 Task: Discover art museums and galleries in Los Angeles, California, and San Diego, California.
Action: Mouse moved to (203, 91)
Screenshot: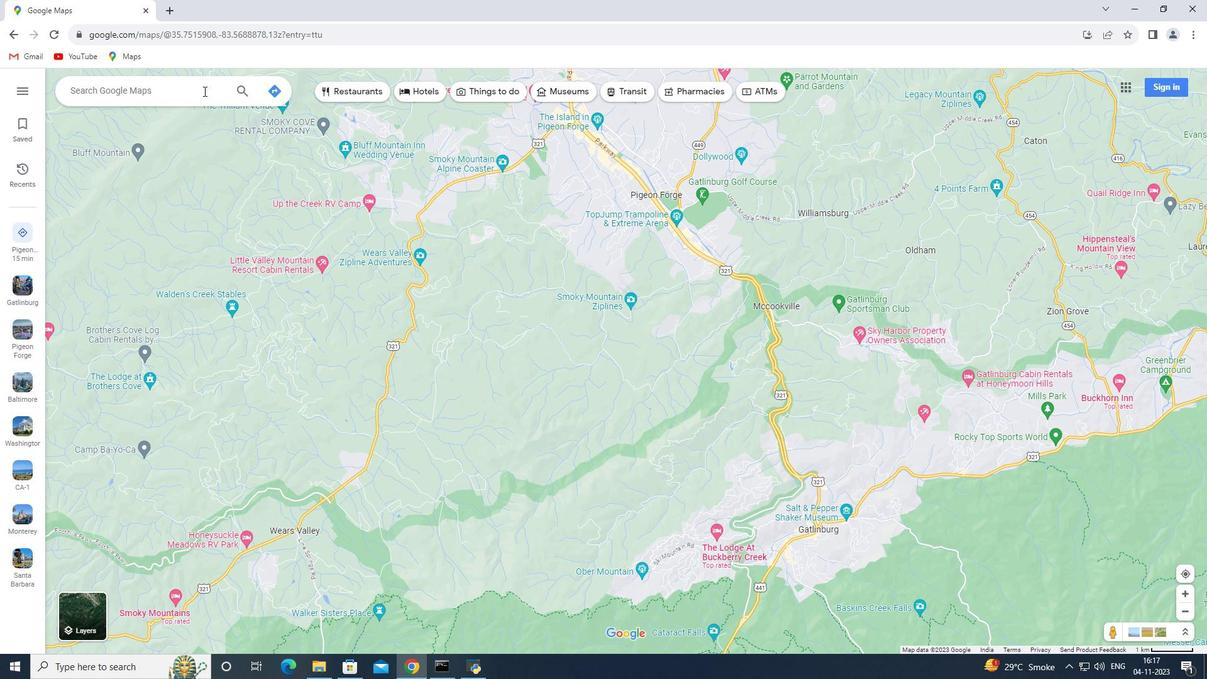 
Action: Mouse pressed left at (203, 91)
Screenshot: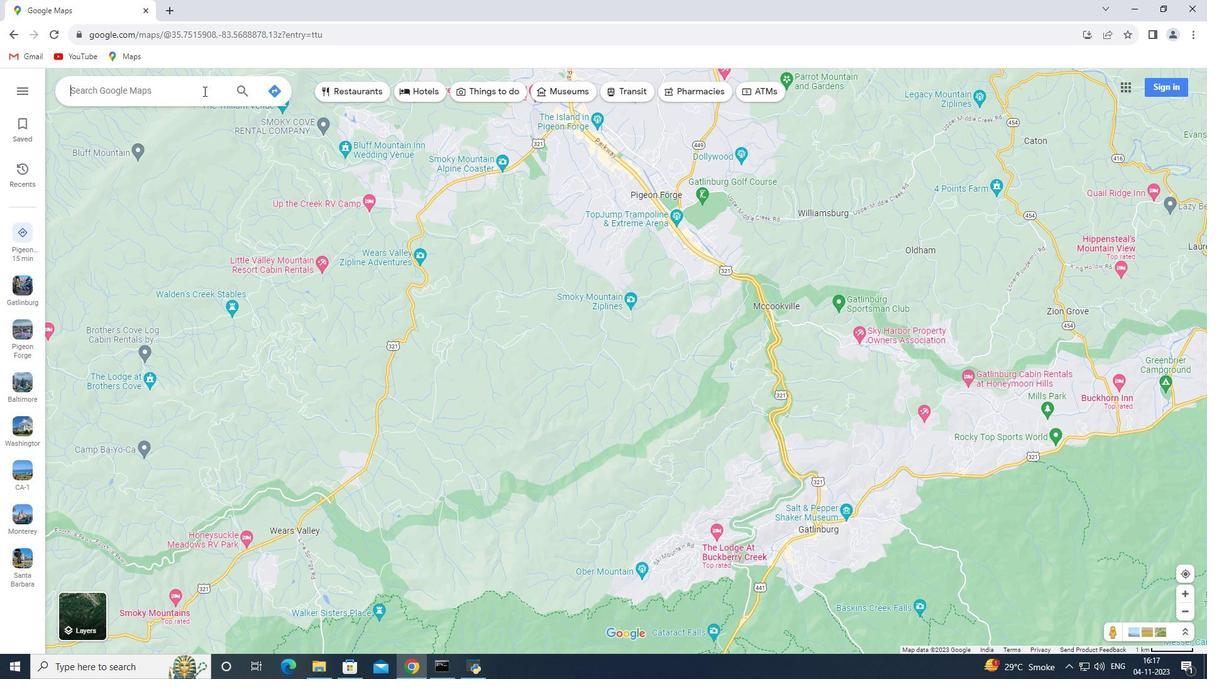 
Action: Key pressed <Key.shift>Los<Key.space><Key.shift>Angeles,<Key.space><Key.shift>california<Key.enter>
Screenshot: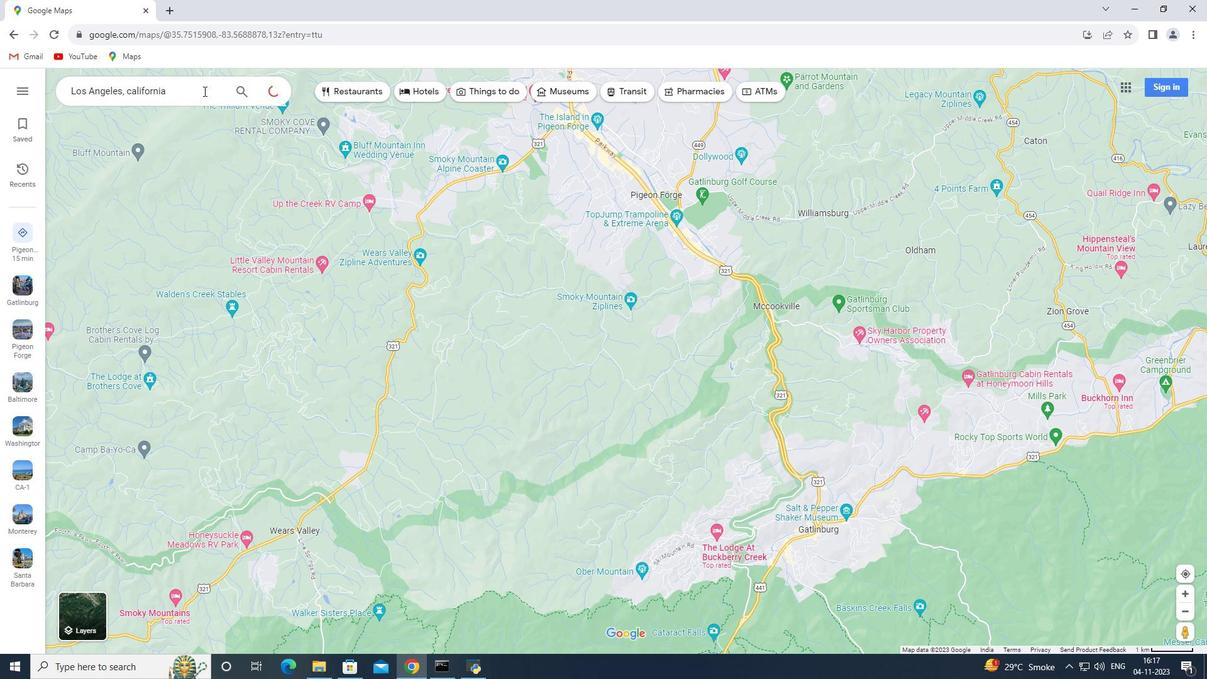 
Action: Mouse moved to (161, 303)
Screenshot: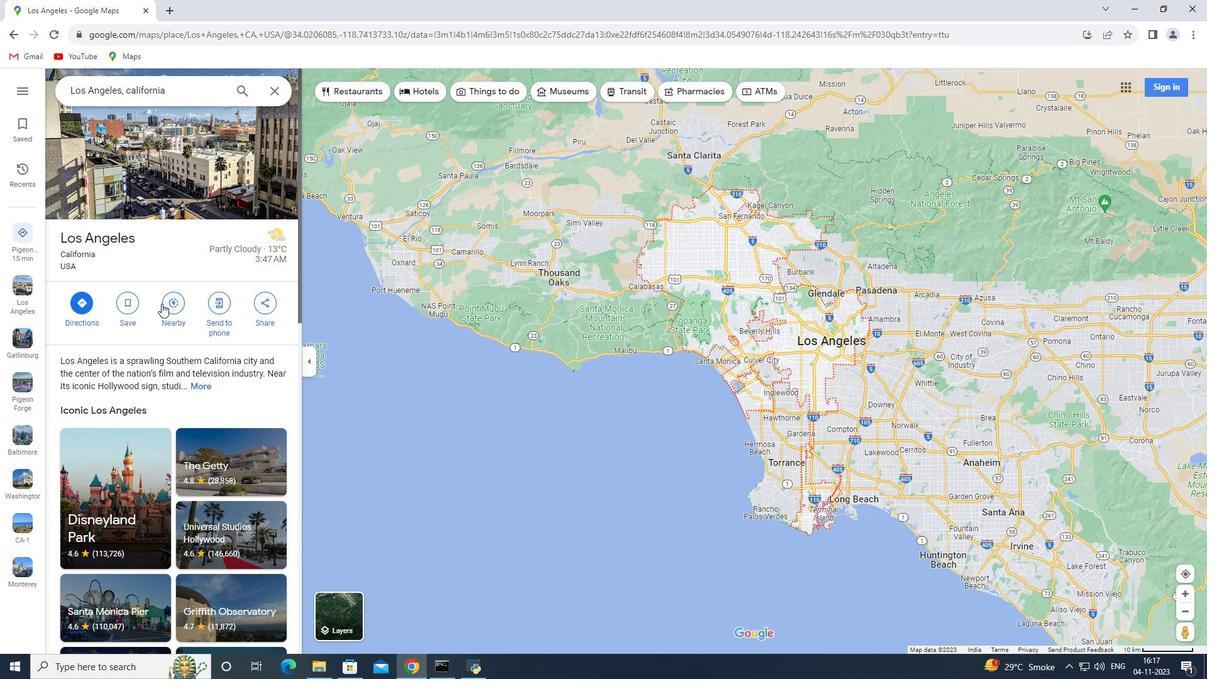 
Action: Mouse pressed left at (161, 303)
Screenshot: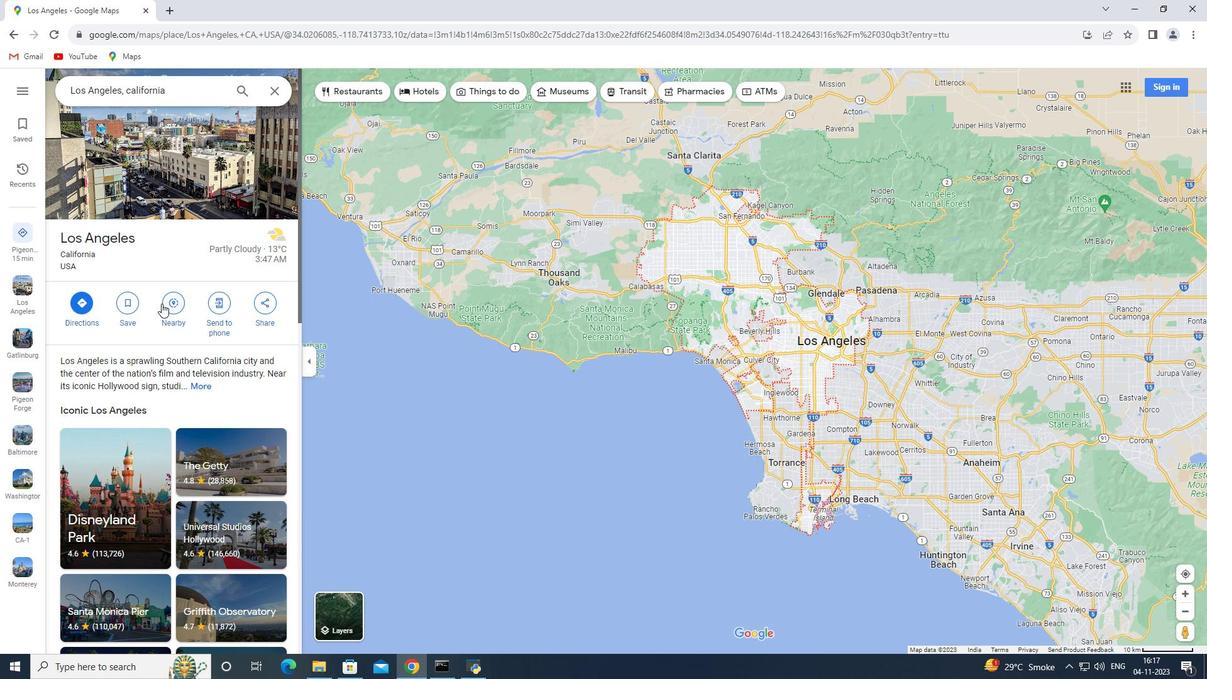 
Action: Key pressed art<Key.space>museums<Key.enter>
Screenshot: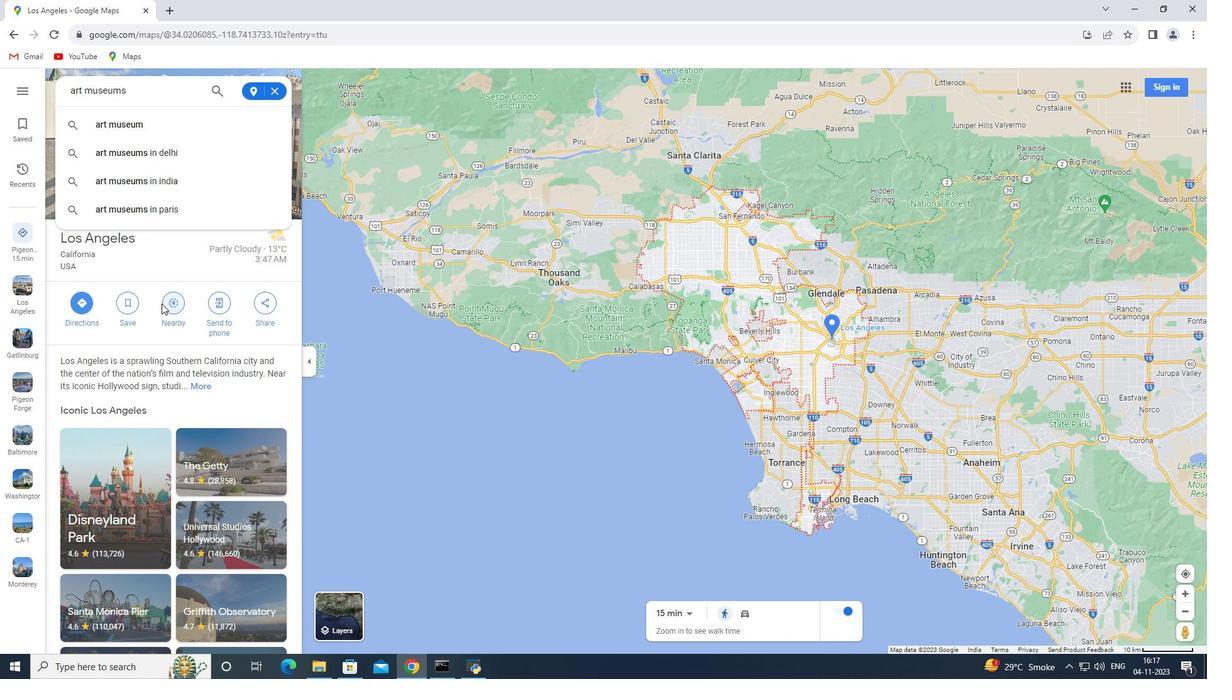 
Action: Mouse moved to (273, 88)
Screenshot: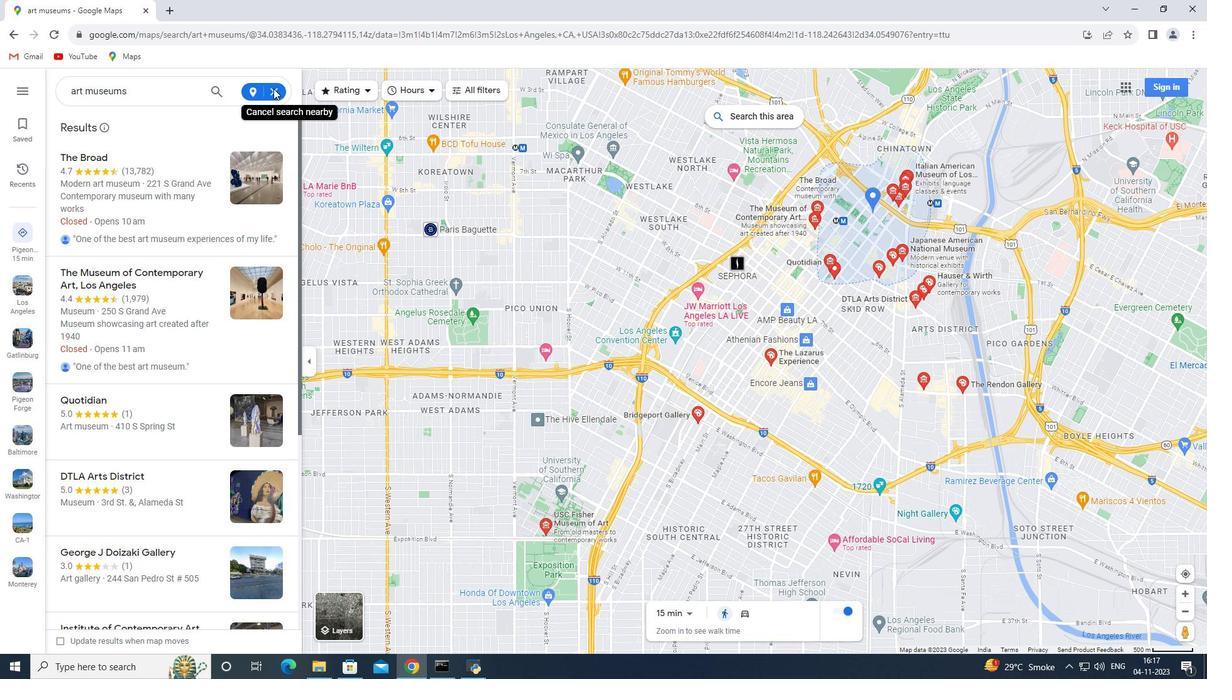 
Action: Mouse pressed left at (273, 88)
Screenshot: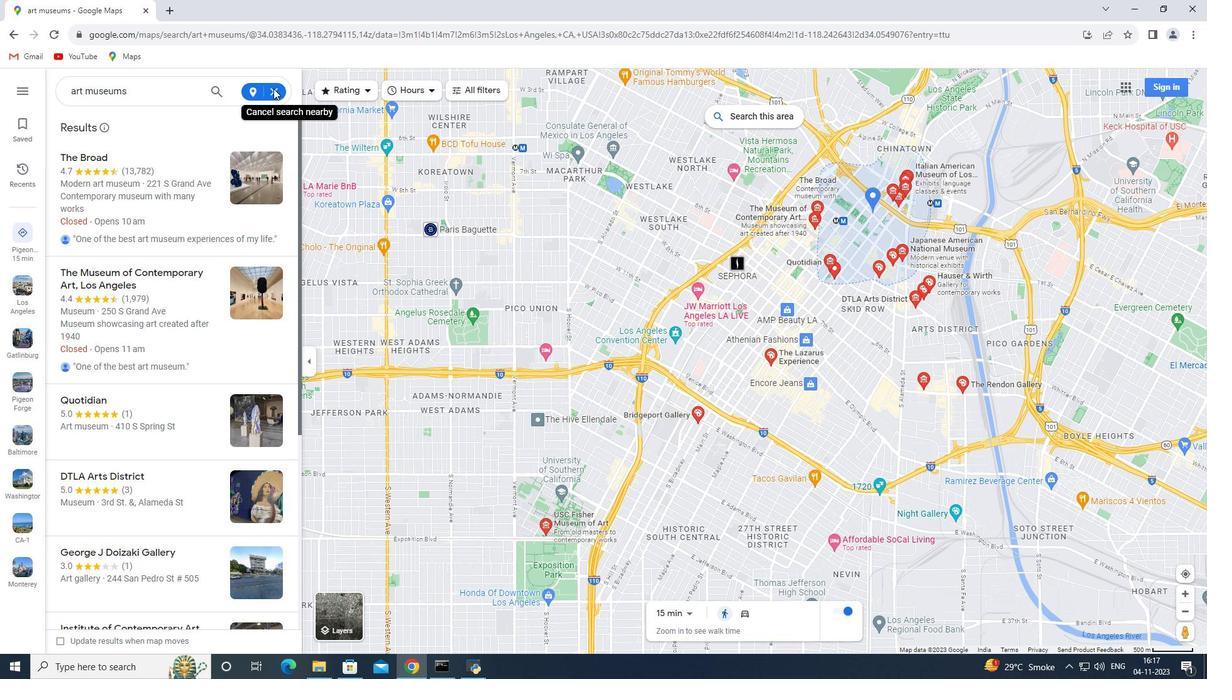 
Action: Mouse moved to (270, 94)
Screenshot: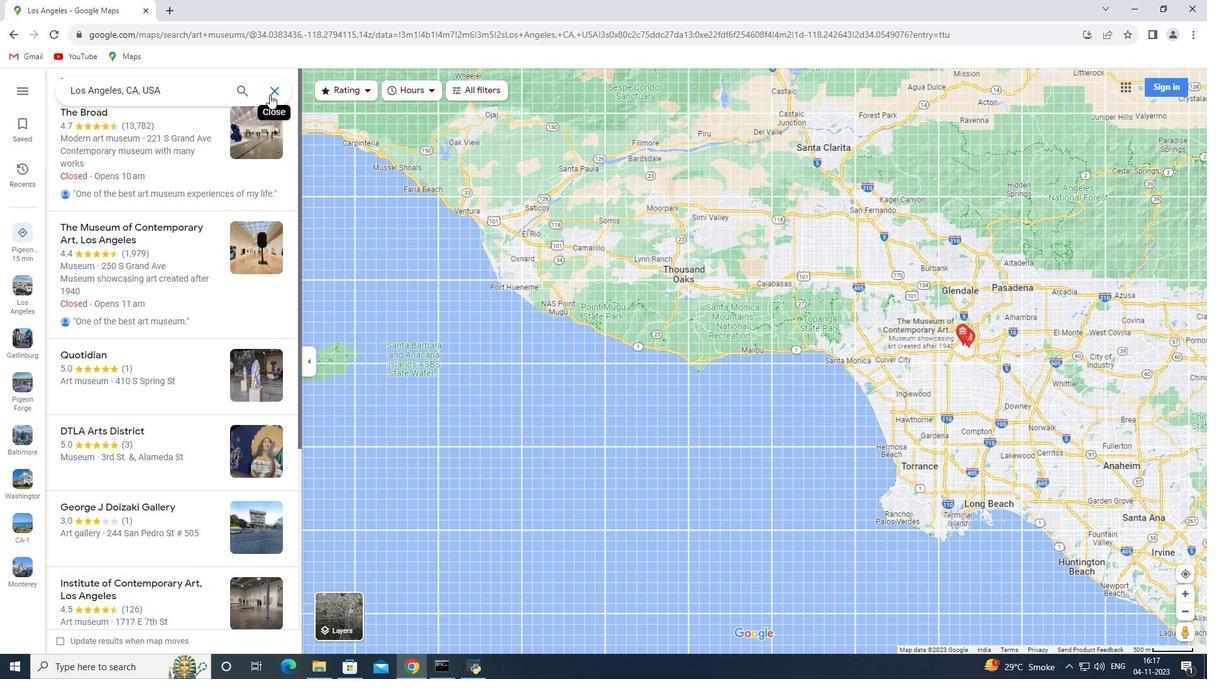 
Action: Mouse pressed left at (270, 94)
Screenshot: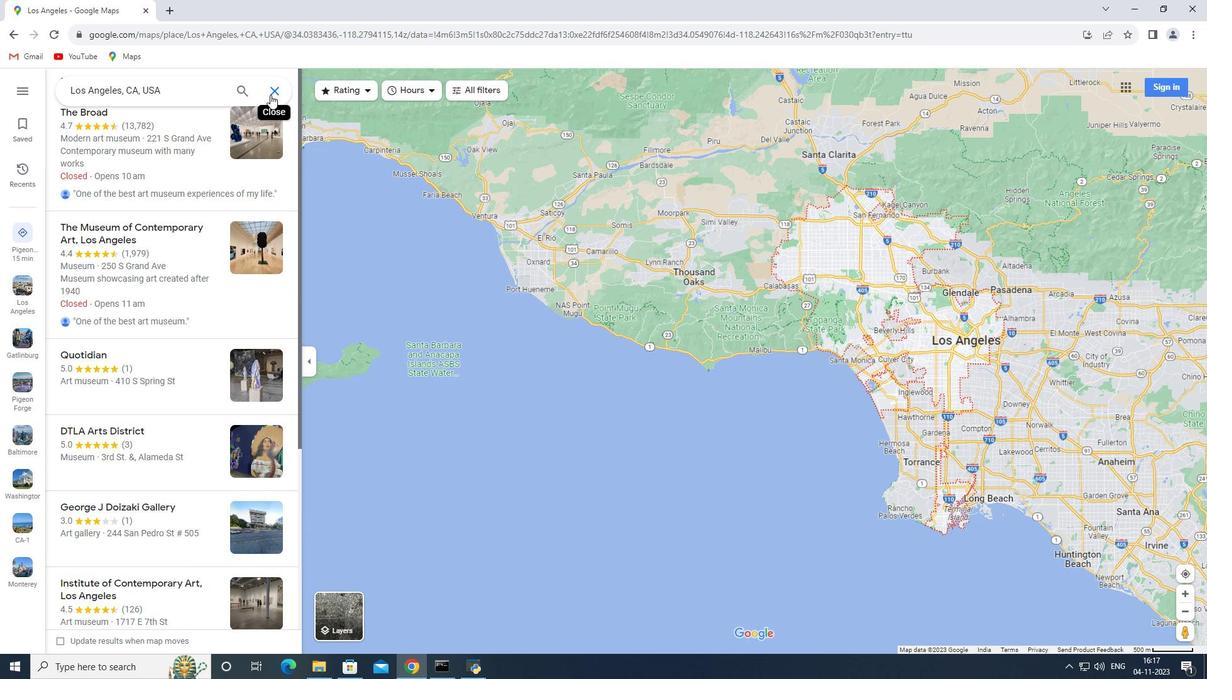 
Action: Mouse moved to (83, 86)
Screenshot: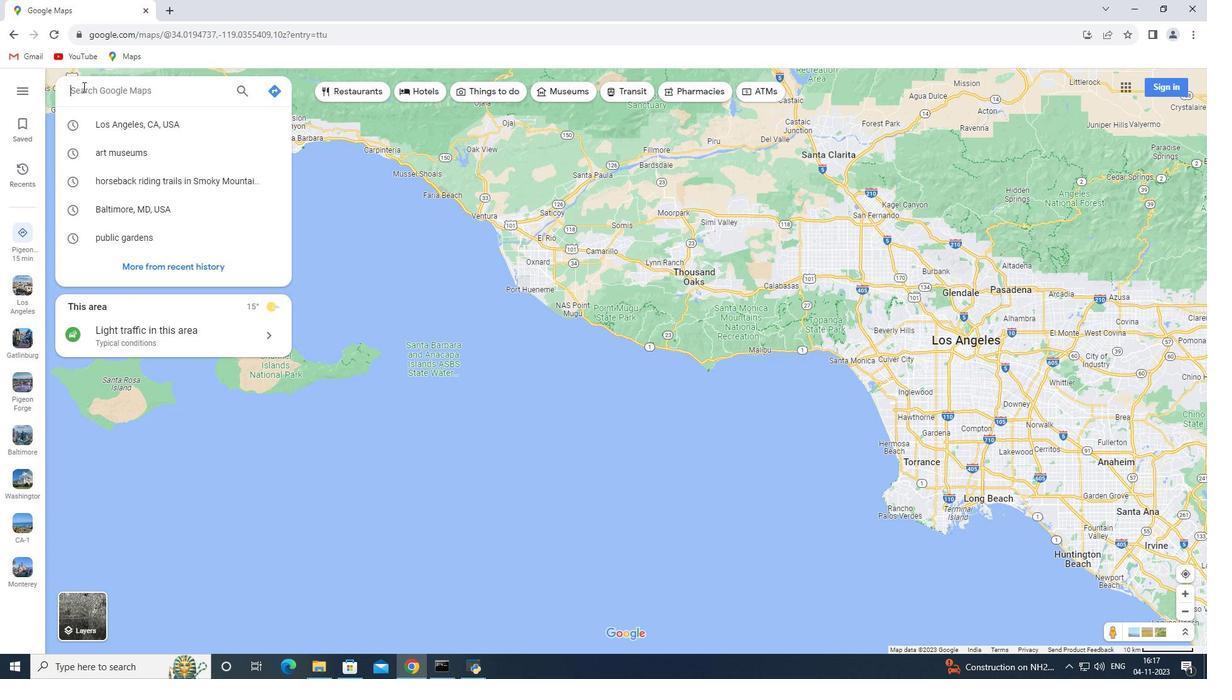 
Action: Key pressed <Key.shift>San<Key.space><Key.shift>Diego,<Key.space><Key.shift>California<Key.enter>
Screenshot: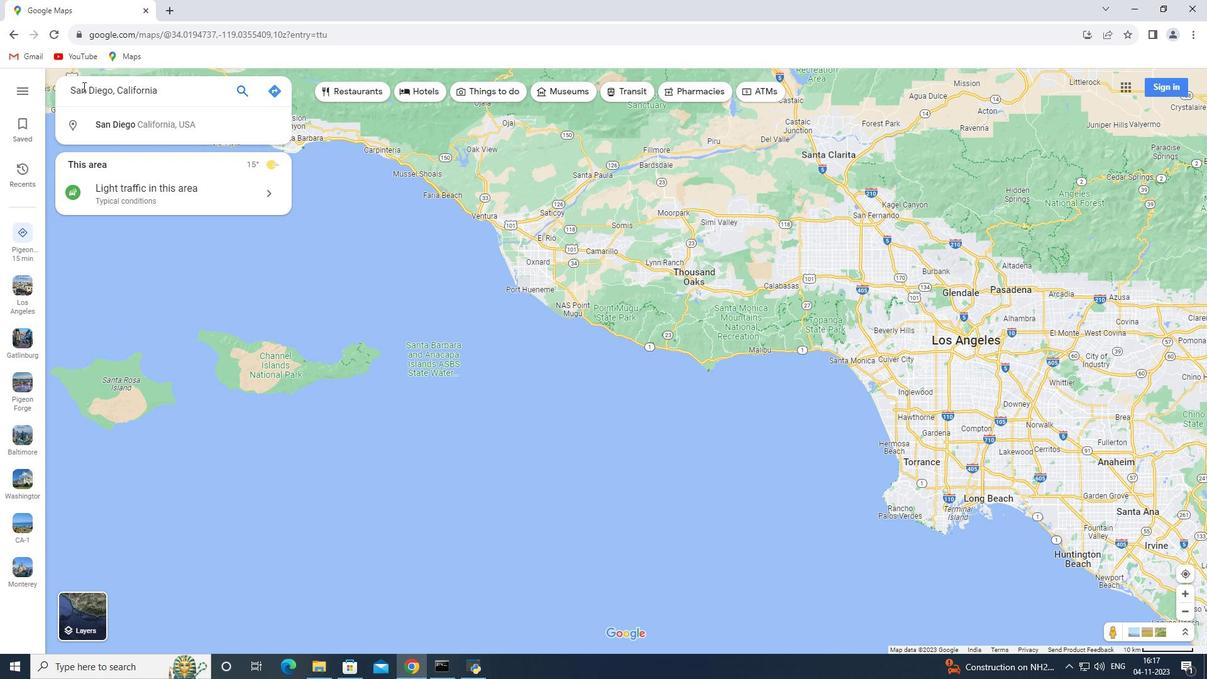
Action: Mouse moved to (171, 301)
Screenshot: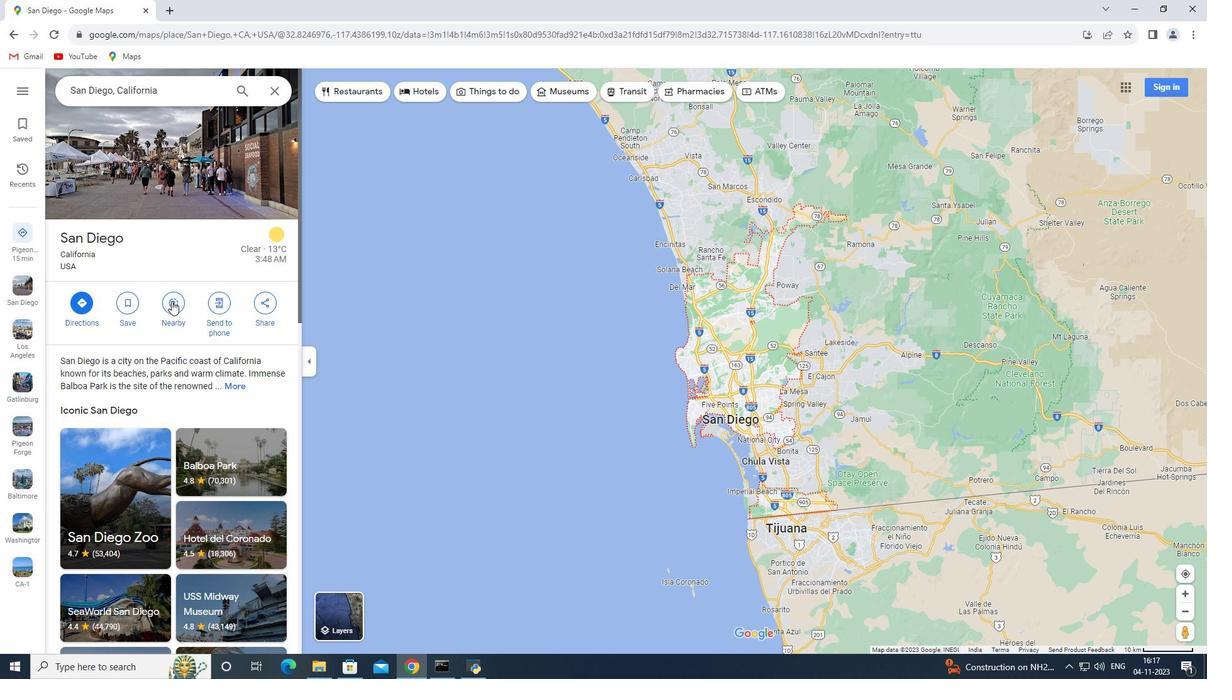 
Action: Mouse pressed left at (171, 301)
Screenshot: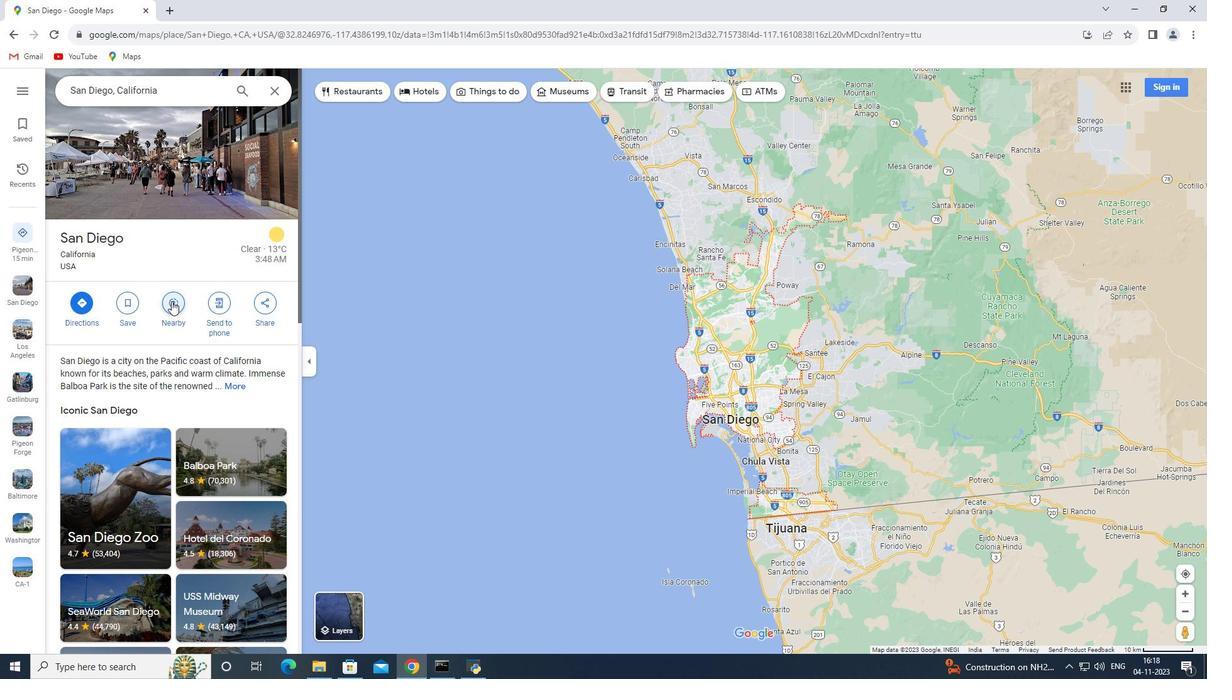 
Action: Key pressed art<Key.space>museum<Key.space>and<Key.space>galla<Key.backspace>eries<Key.enter>
Screenshot: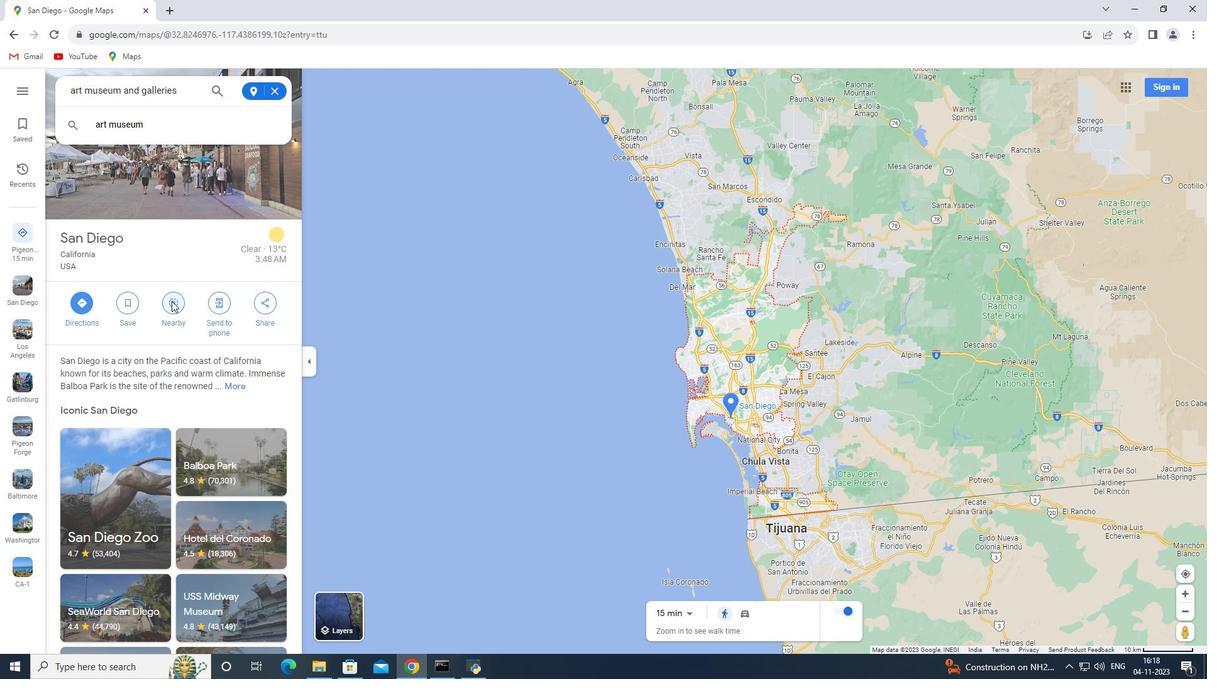 
